 Task: Chnage color of subtitle "Sales Database" to red text color.
Action: Mouse pressed left at (52, 255)
Screenshot: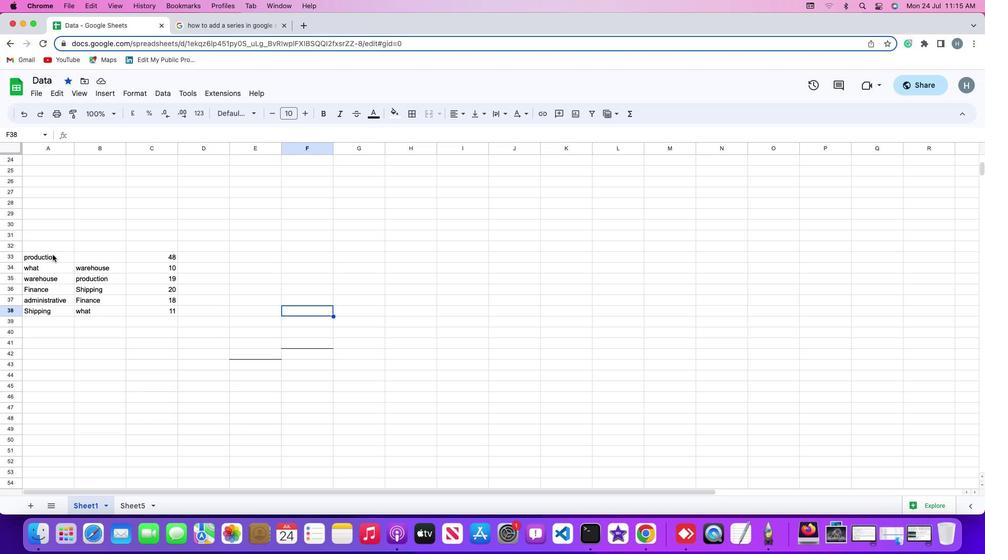 
Action: Mouse pressed left at (52, 255)
Screenshot: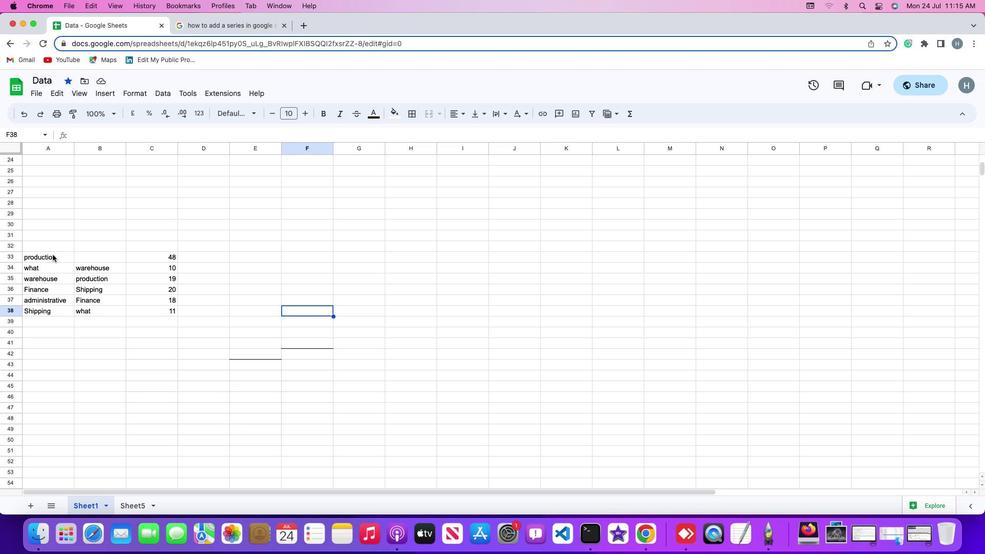 
Action: Mouse moved to (105, 95)
Screenshot: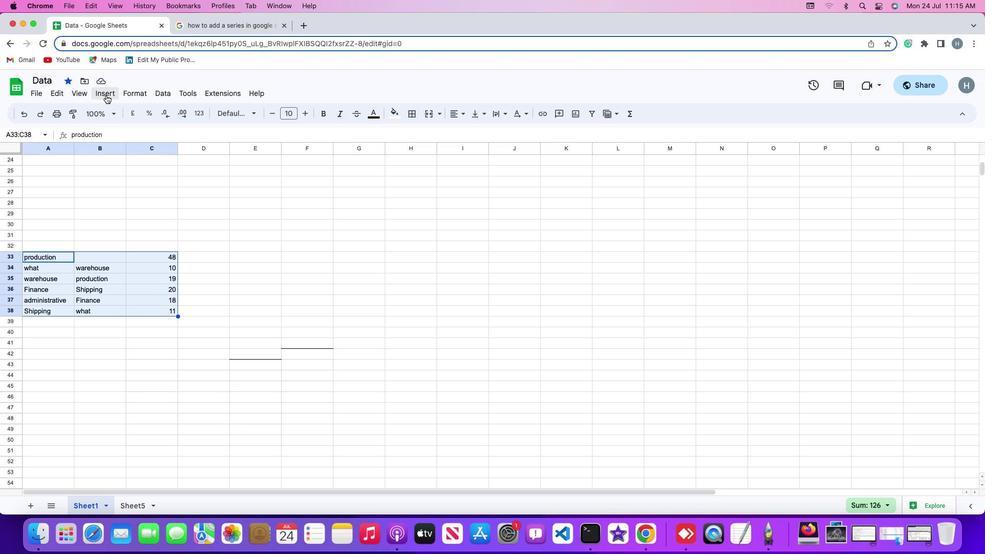 
Action: Mouse pressed left at (105, 95)
Screenshot: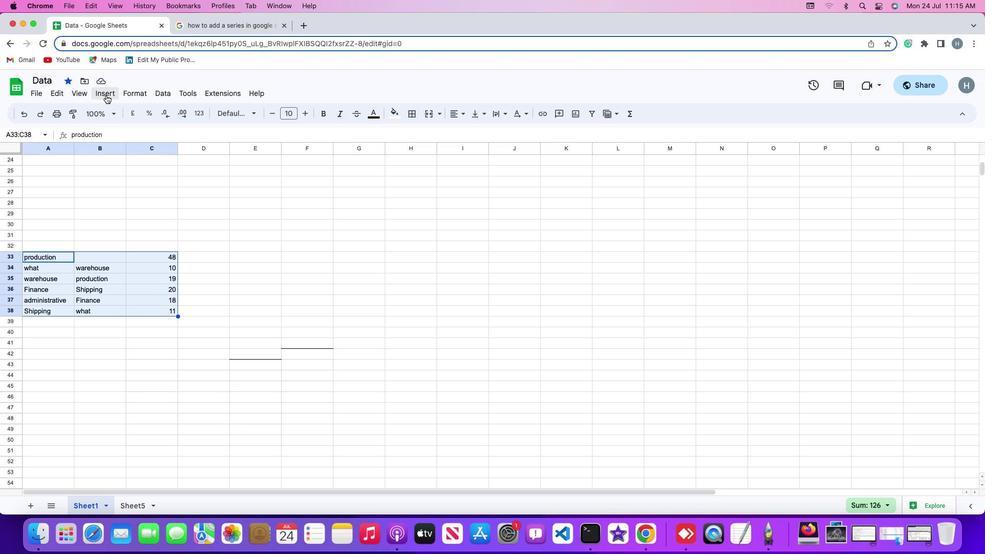 
Action: Mouse moved to (153, 184)
Screenshot: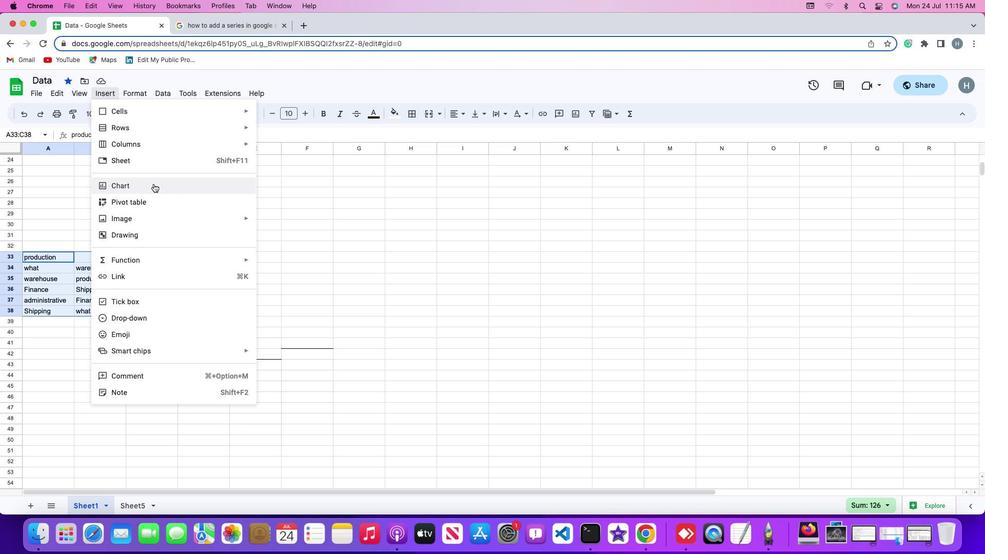 
Action: Mouse pressed left at (153, 184)
Screenshot: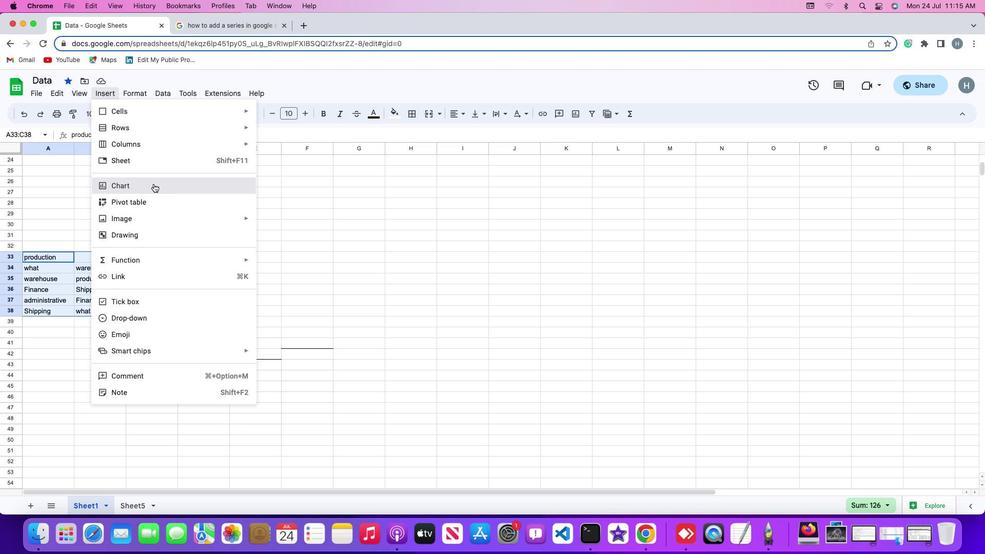 
Action: Mouse moved to (942, 143)
Screenshot: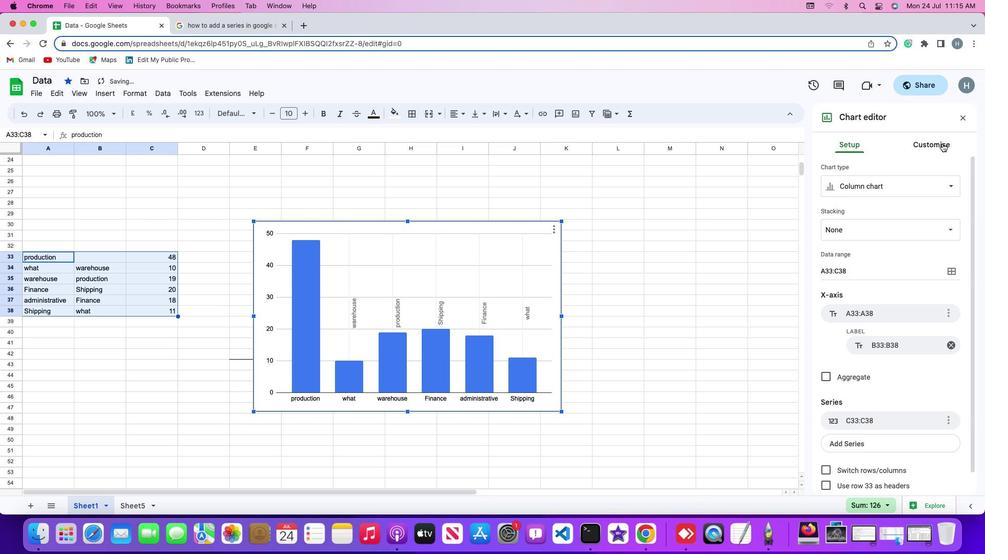 
Action: Mouse pressed left at (942, 143)
Screenshot: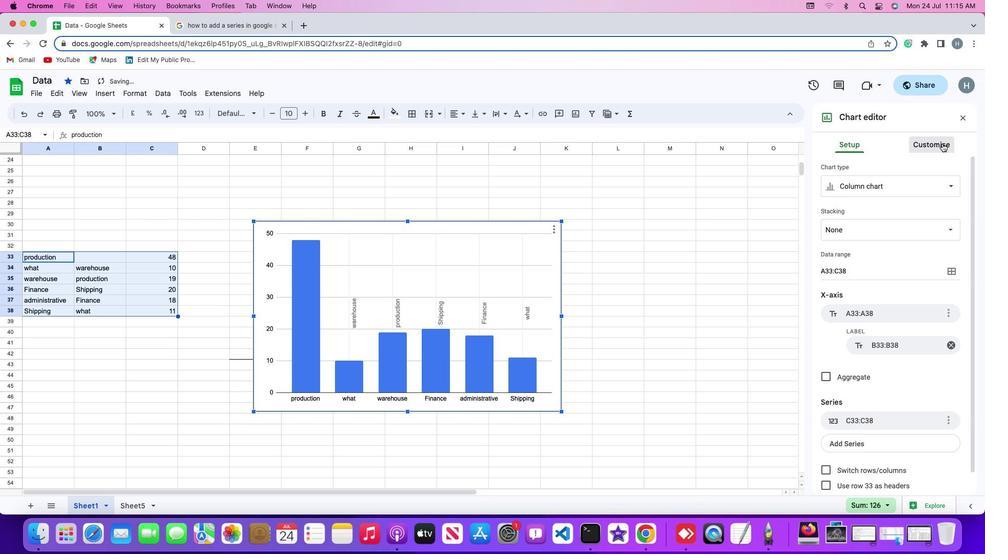 
Action: Mouse moved to (872, 200)
Screenshot: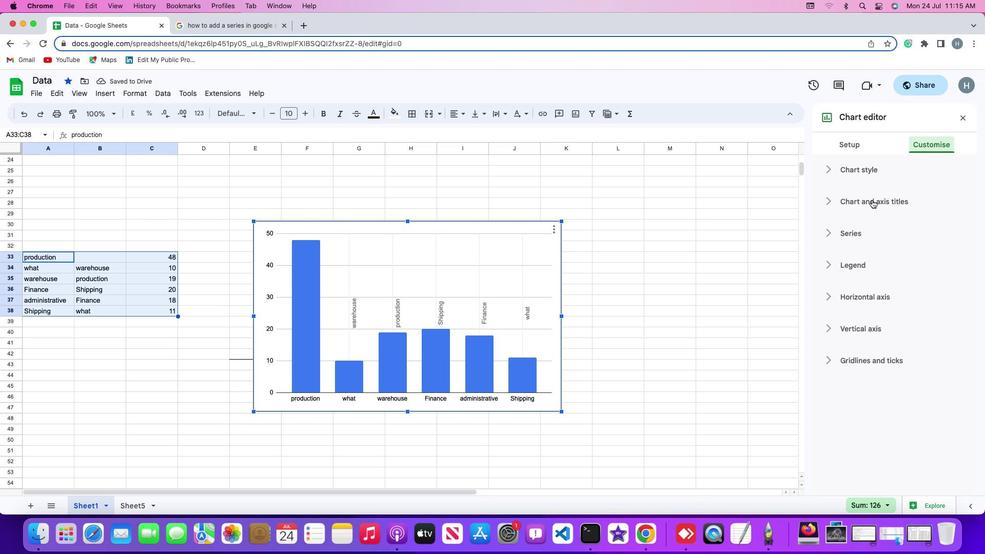 
Action: Mouse pressed left at (872, 200)
Screenshot: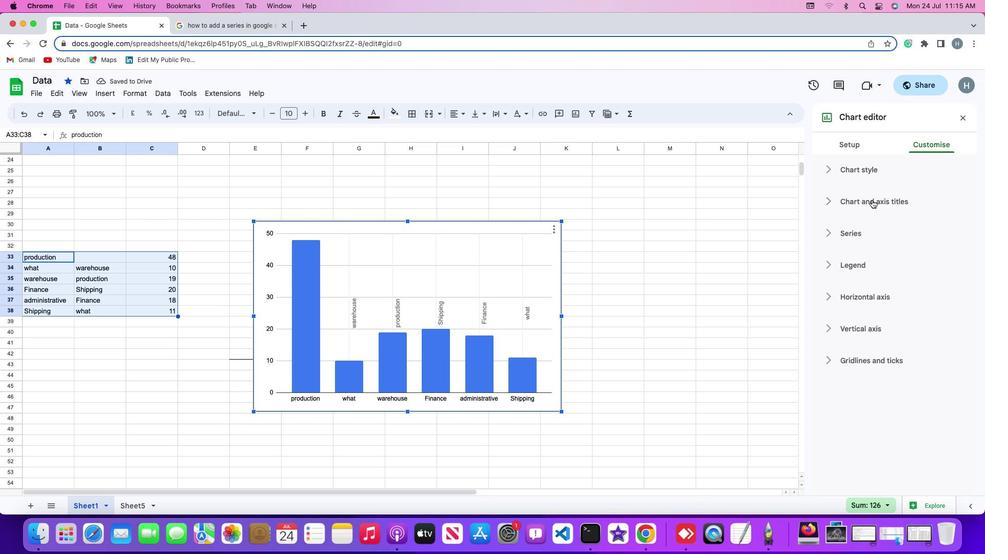 
Action: Mouse moved to (873, 226)
Screenshot: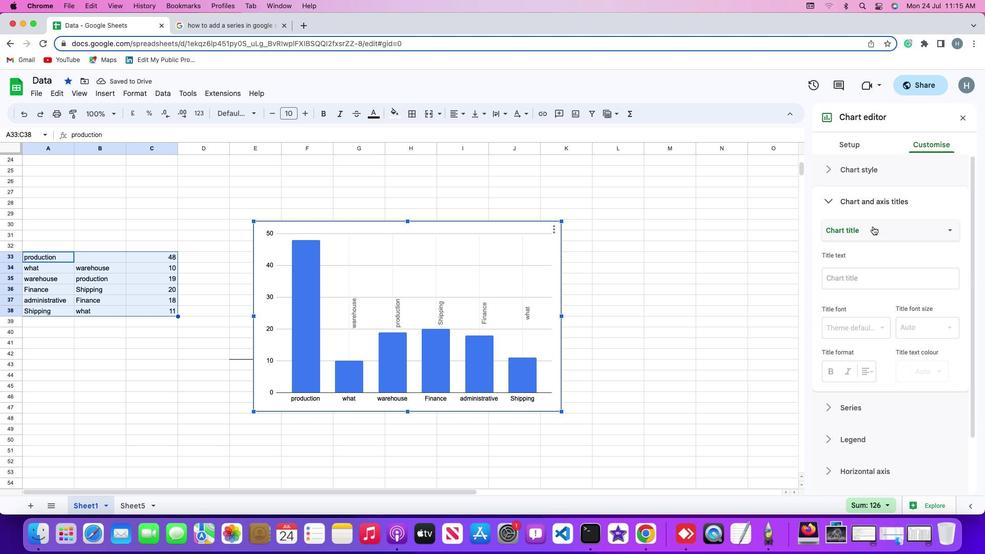
Action: Mouse pressed left at (873, 226)
Screenshot: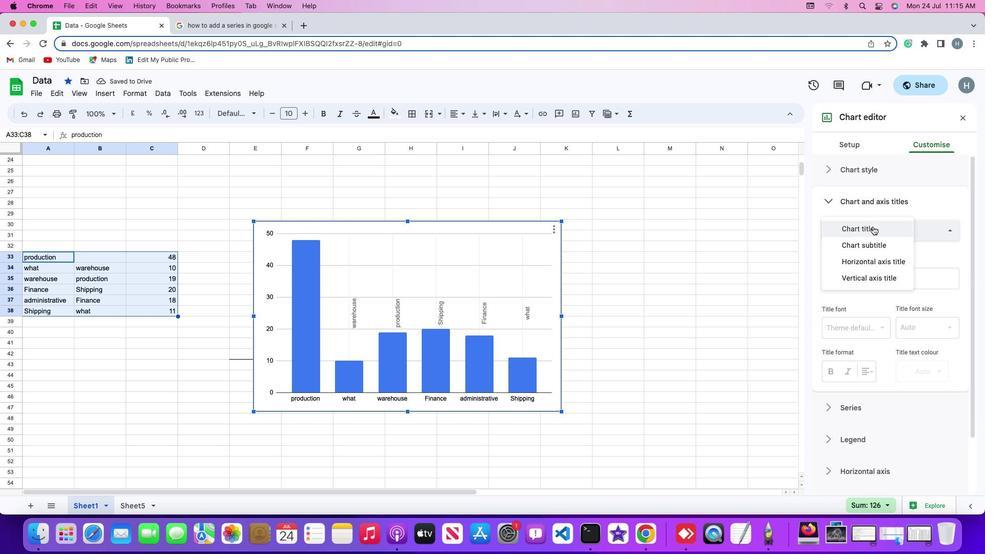 
Action: Mouse moved to (870, 249)
Screenshot: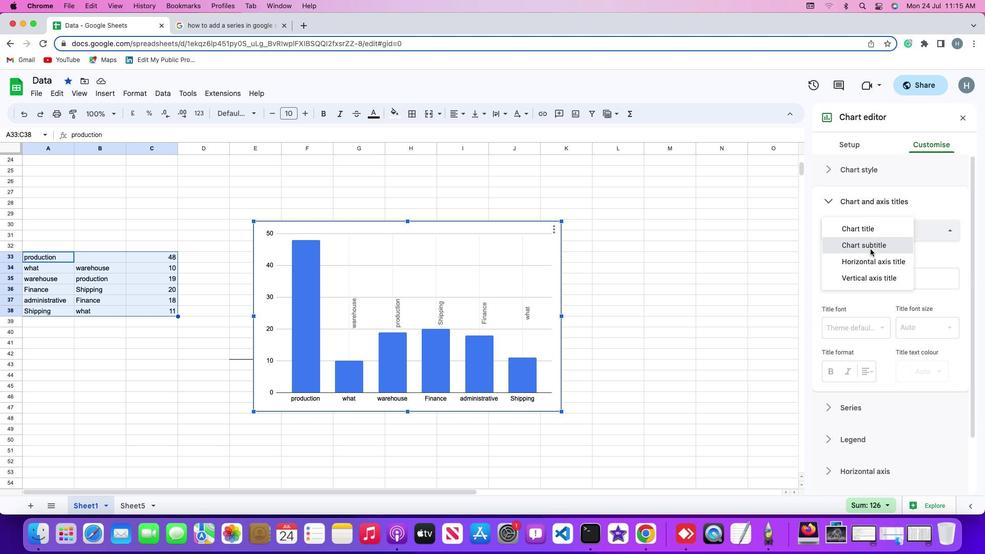 
Action: Mouse pressed left at (870, 249)
Screenshot: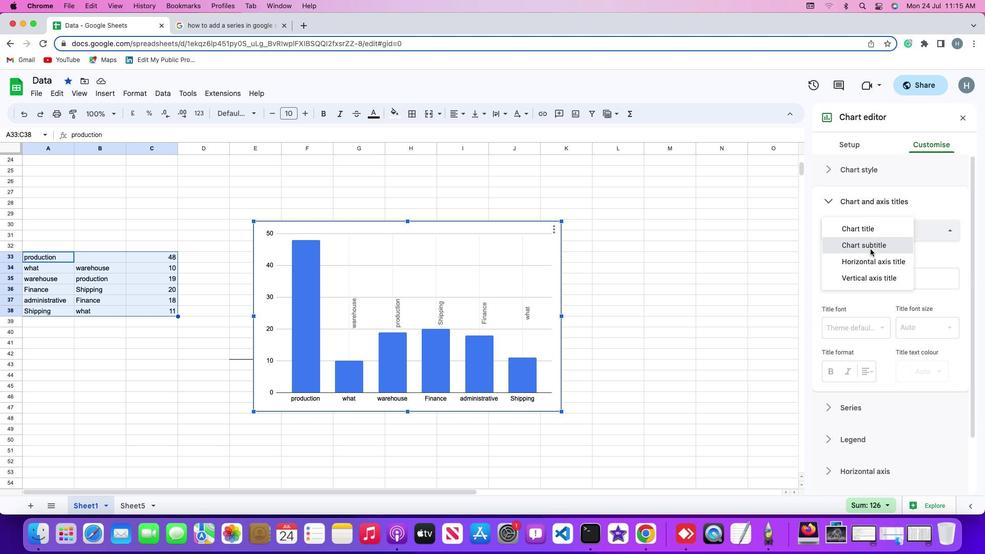 
Action: Mouse moved to (864, 275)
Screenshot: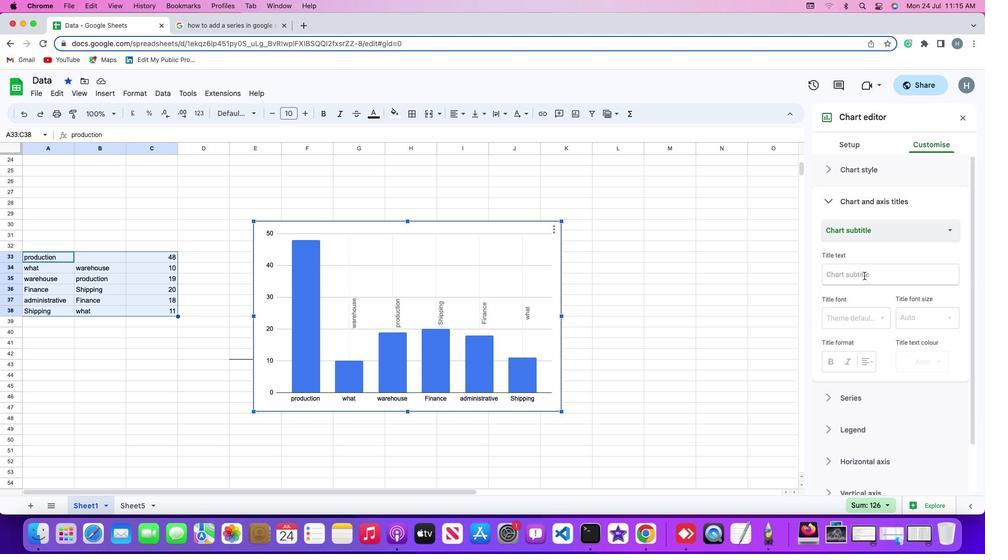 
Action: Mouse pressed left at (864, 275)
Screenshot: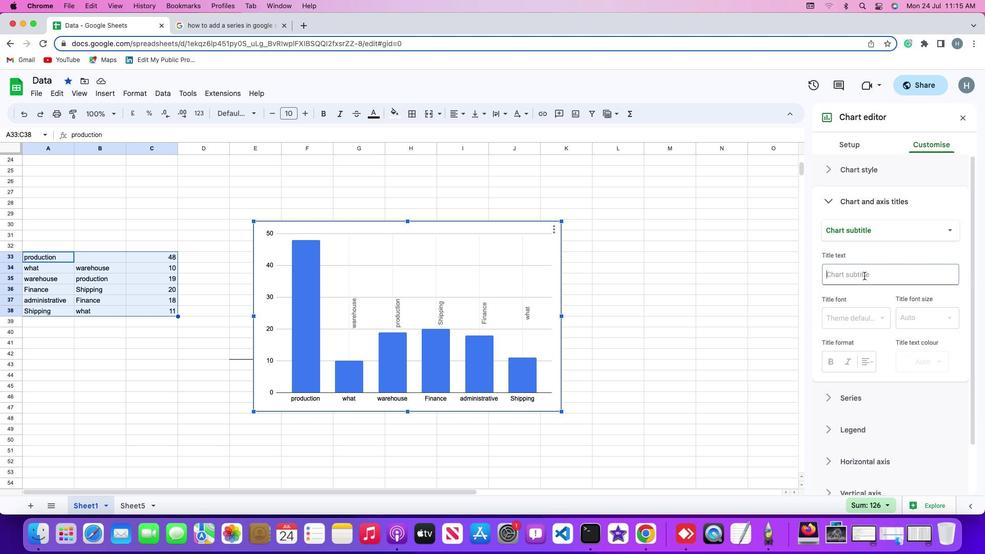 
Action: Key pressed Key.shift'S''a''l''e''s'Key.spaceKey.shift'D''a''t''a''b''a''s''e'
Screenshot: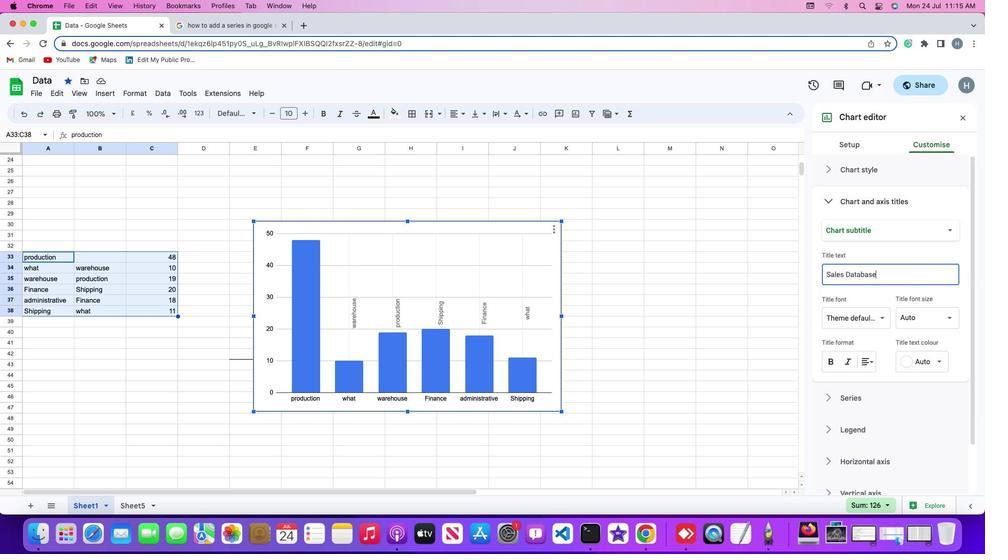 
Action: Mouse moved to (938, 362)
Screenshot: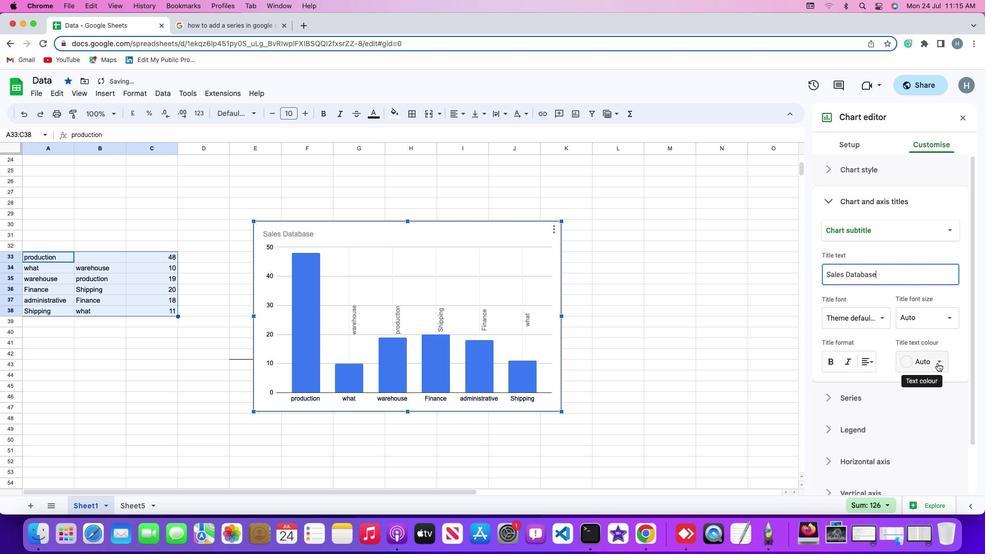 
Action: Mouse pressed left at (938, 362)
Screenshot: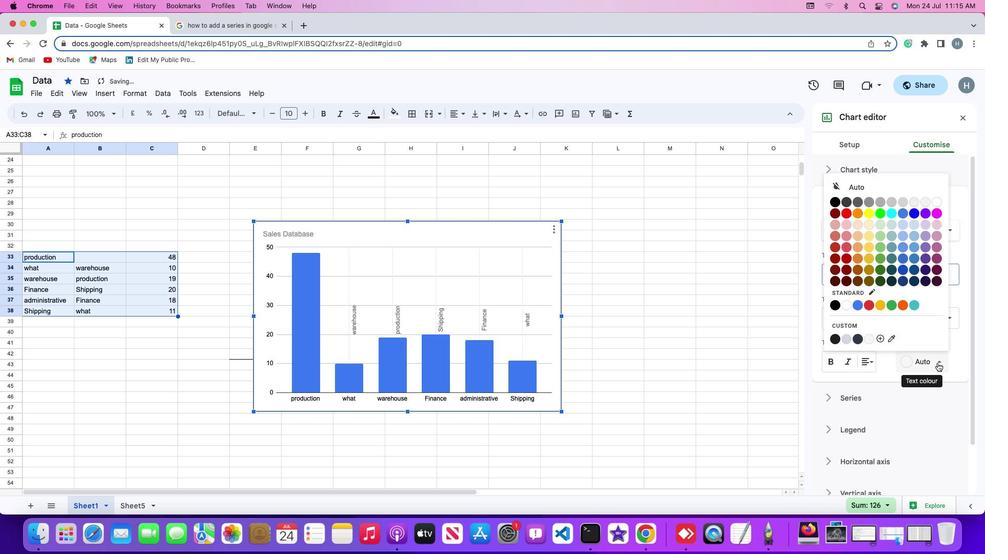 
Action: Mouse moved to (845, 212)
Screenshot: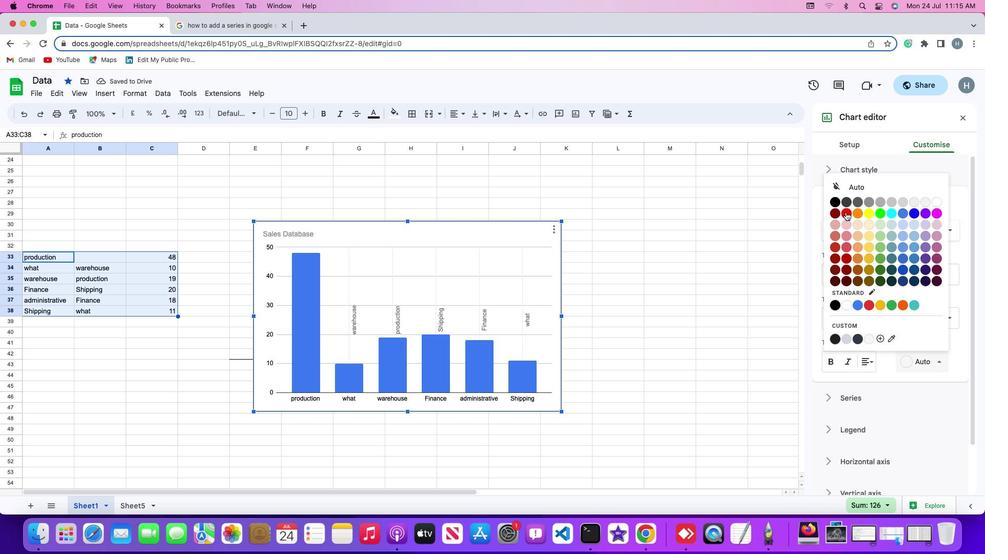 
Action: Mouse pressed left at (845, 212)
Screenshot: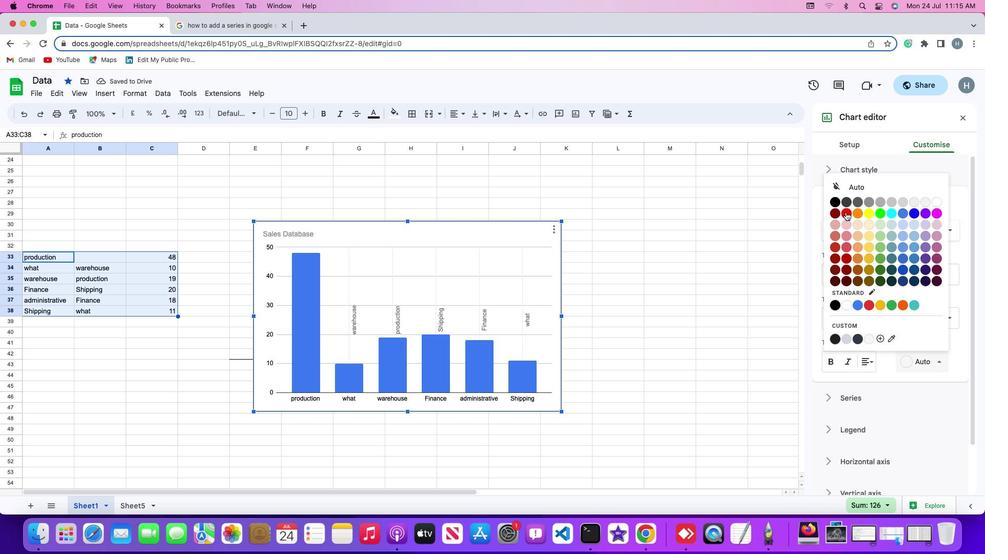 
Action: Mouse moved to (733, 267)
Screenshot: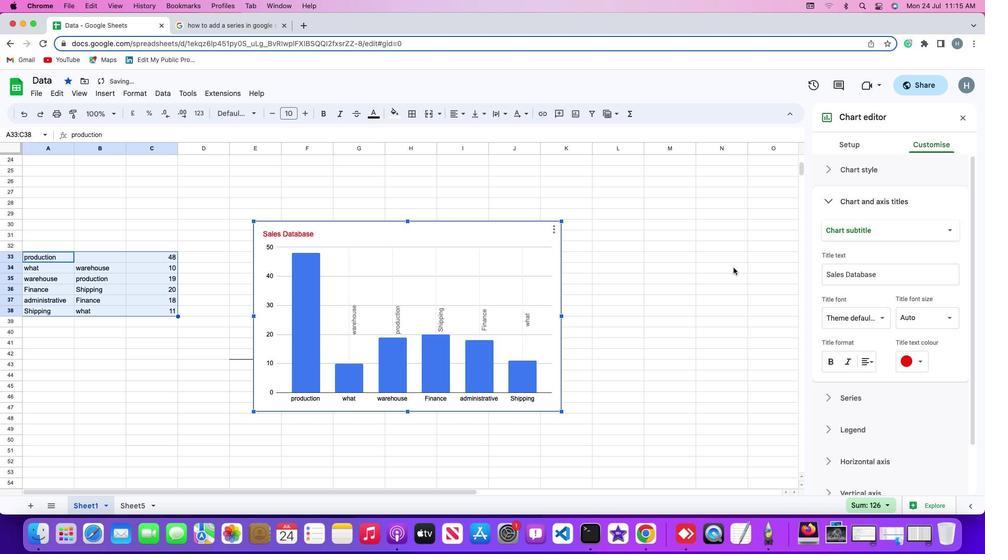 
